 Task: Assign in the project BroaderPath the issue 'Implement a new feature to allow for sentiment analysis of user feedback' to the sprint 'Accelerate Ahead'. Assign in the project BroaderPath the issue 'Address issues related to system accessibility for users with vision impairments' to the sprint 'Accelerate Ahead'. Assign in the project BroaderPath the issue 'Develop a new feature to allow for dynamic pricing and discounts' to the sprint 'Accelerate Ahead'. Assign in the project BroaderPath the issue 'Implement a new feature to allow for product recommendations based on user behavior' to the sprint 'Accelerate Ahead'
Action: Mouse moved to (191, 53)
Screenshot: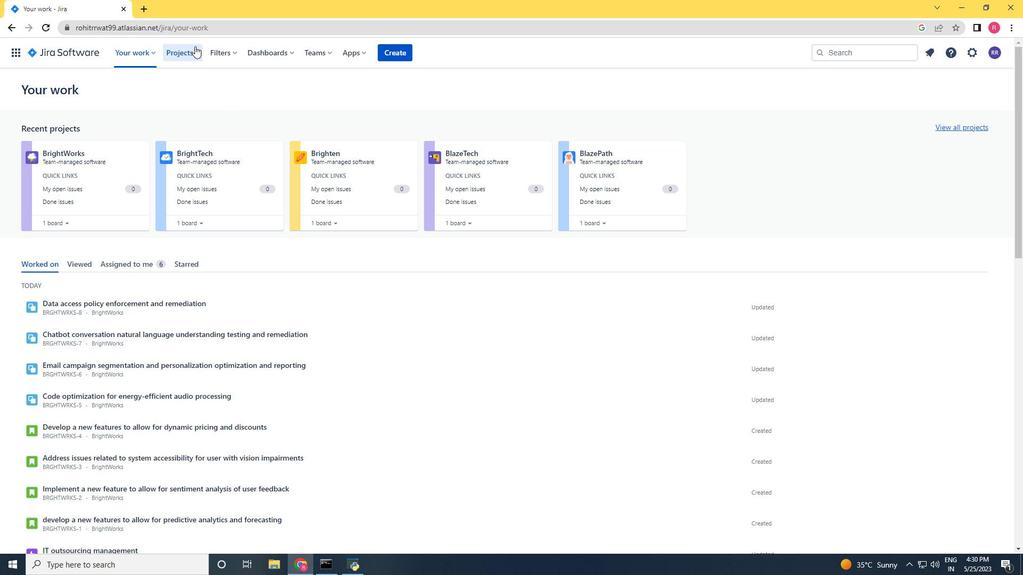 
Action: Mouse pressed left at (191, 53)
Screenshot: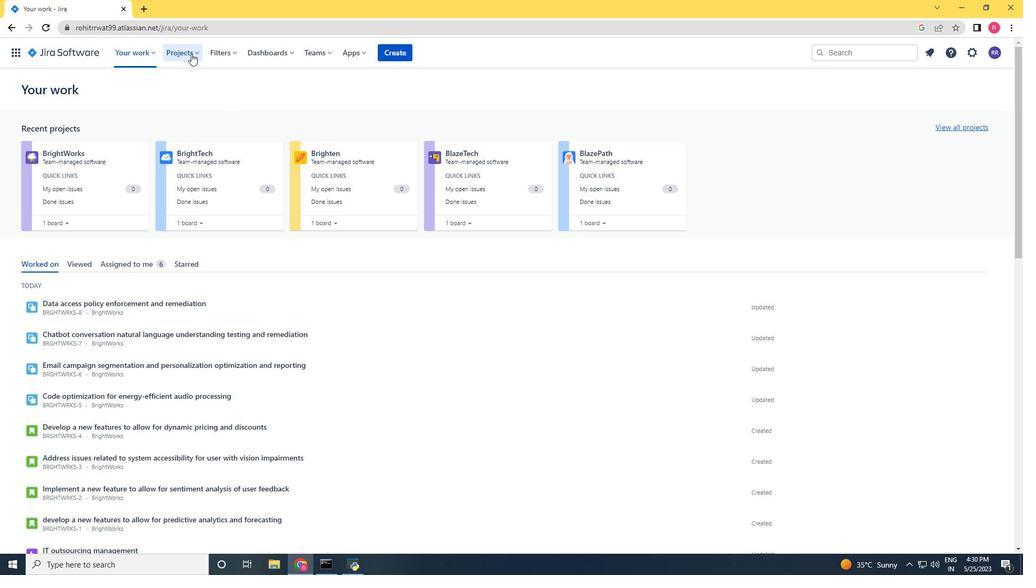 
Action: Mouse moved to (219, 109)
Screenshot: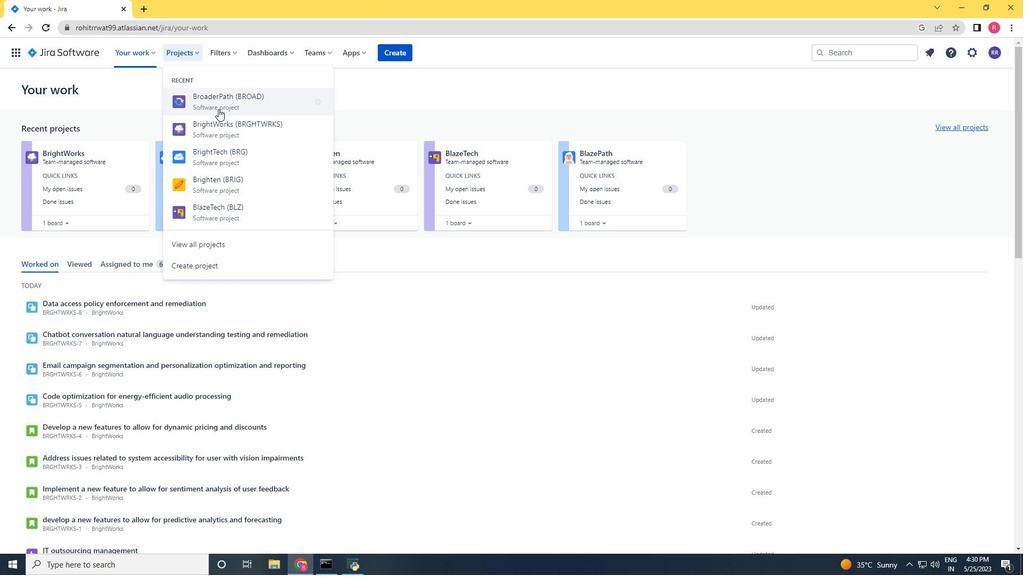 
Action: Mouse pressed left at (219, 109)
Screenshot: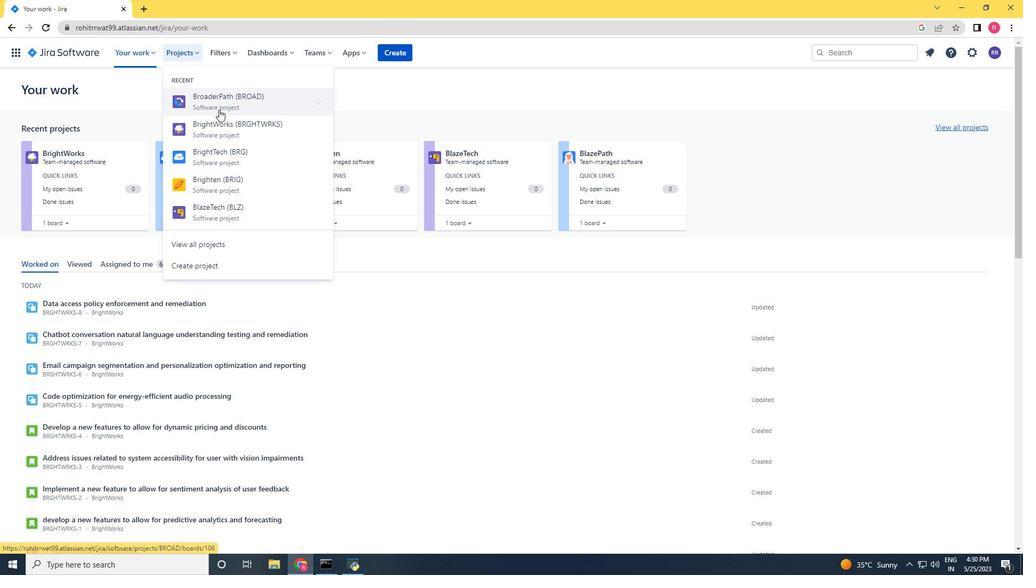 
Action: Mouse moved to (73, 167)
Screenshot: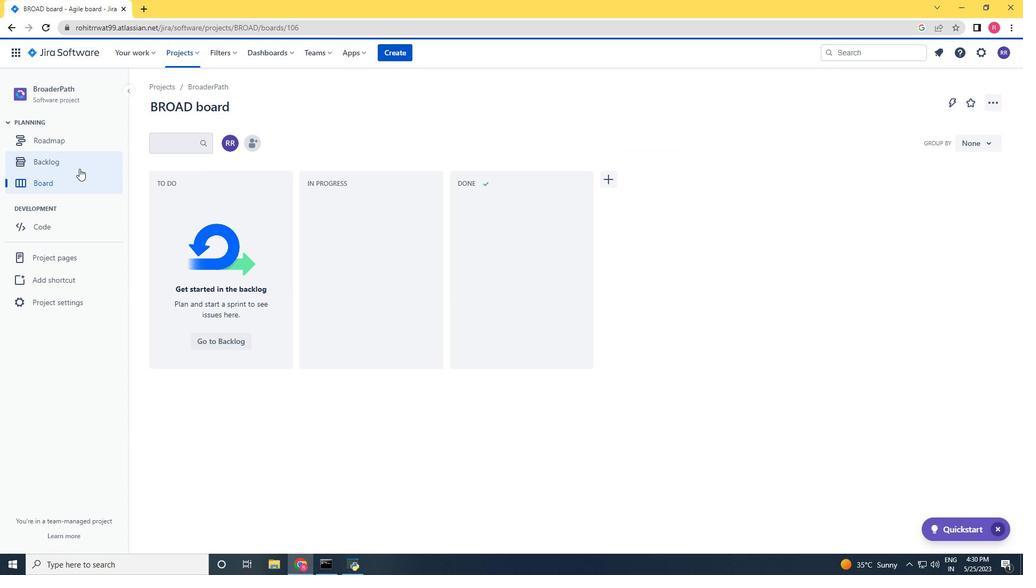 
Action: Mouse pressed left at (73, 167)
Screenshot: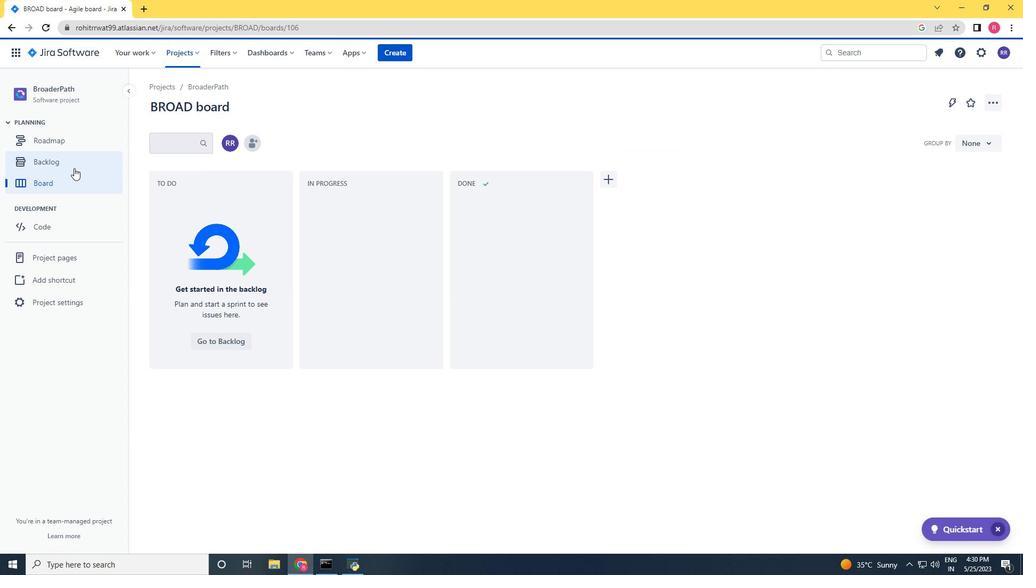 
Action: Mouse moved to (980, 286)
Screenshot: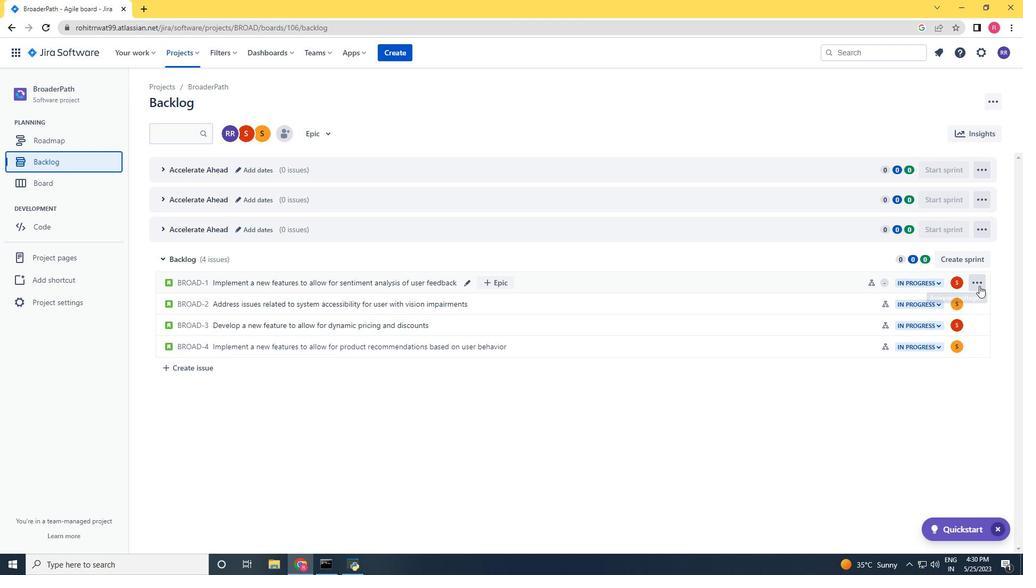 
Action: Mouse pressed left at (980, 286)
Screenshot: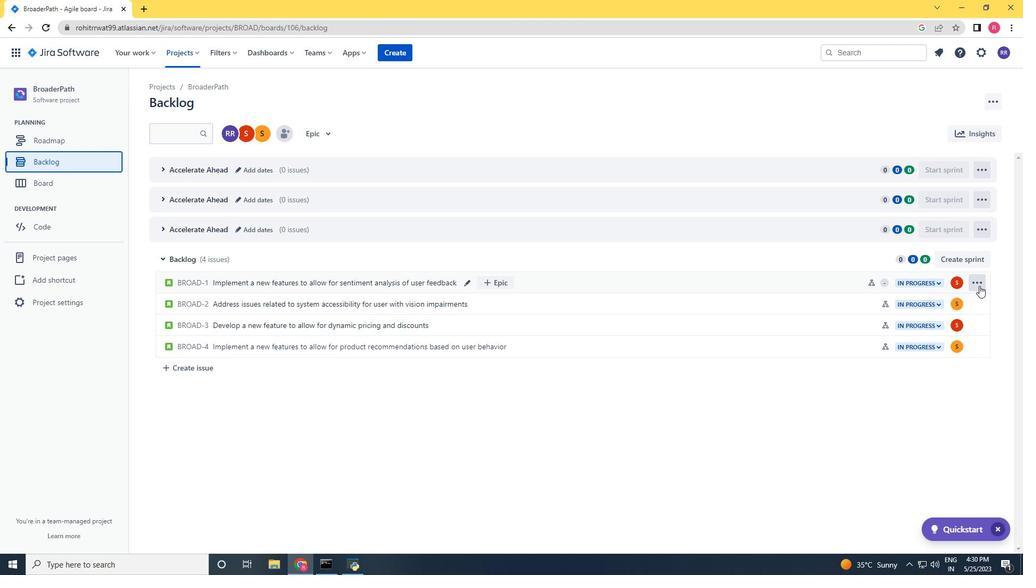 
Action: Mouse moved to (941, 401)
Screenshot: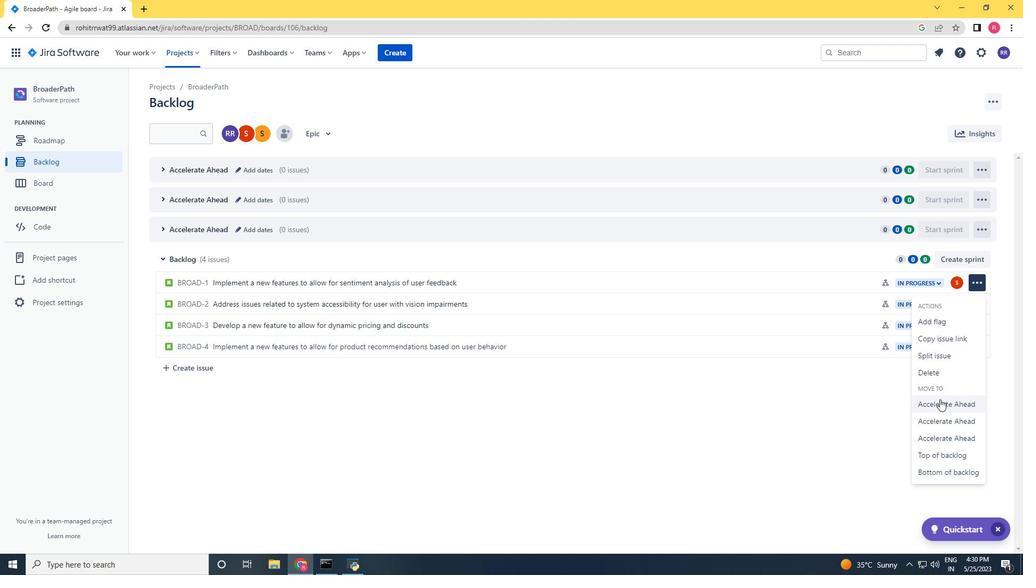 
Action: Mouse pressed left at (941, 401)
Screenshot: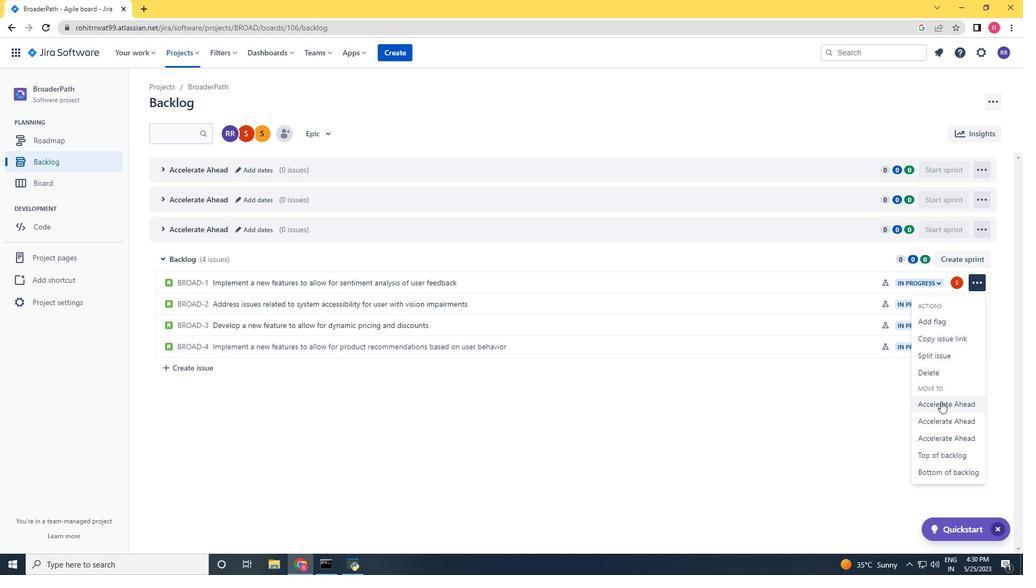 
Action: Mouse moved to (969, 281)
Screenshot: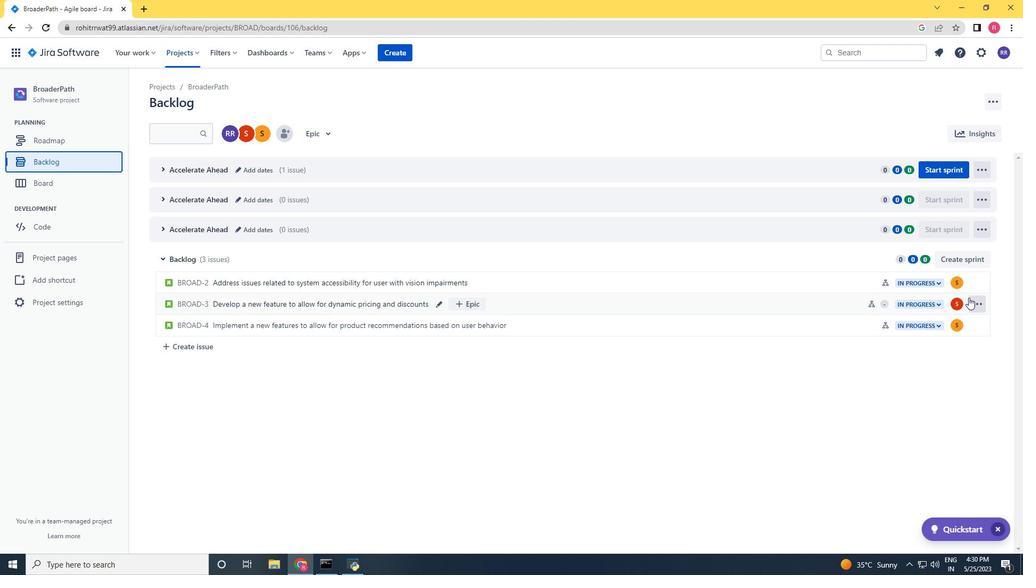 
Action: Mouse pressed left at (969, 281)
Screenshot: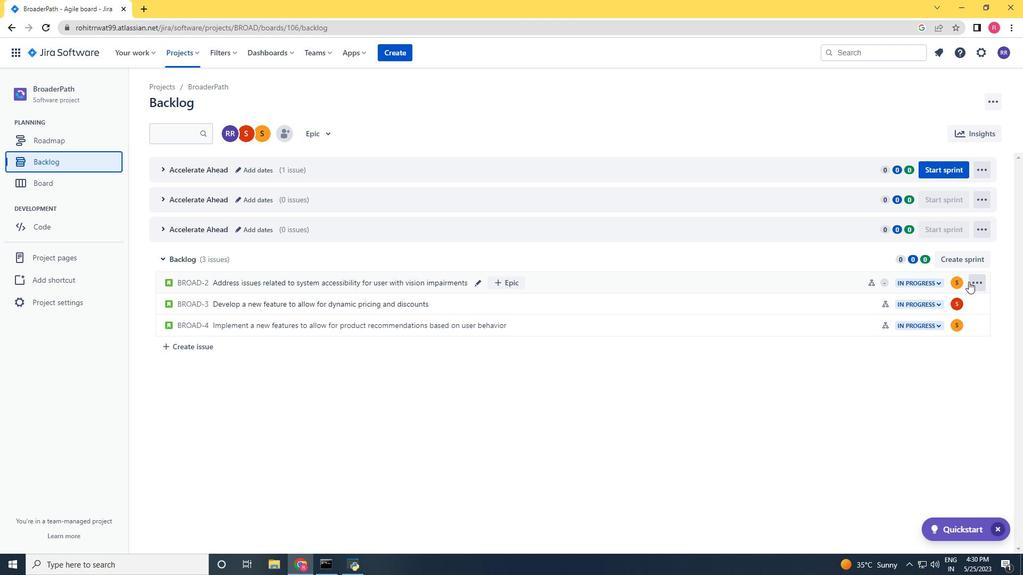
Action: Mouse moved to (968, 402)
Screenshot: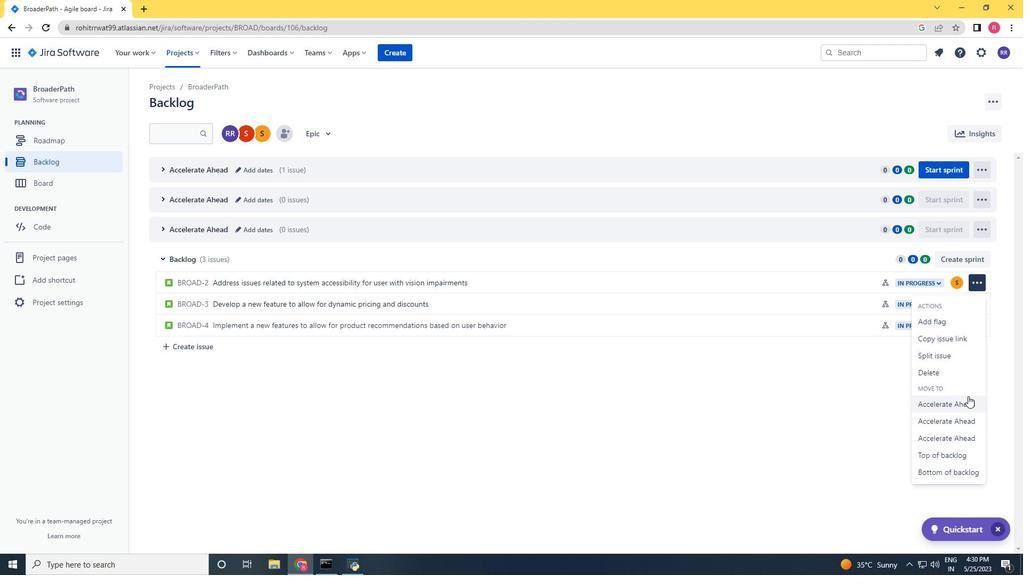 
Action: Mouse pressed left at (968, 402)
Screenshot: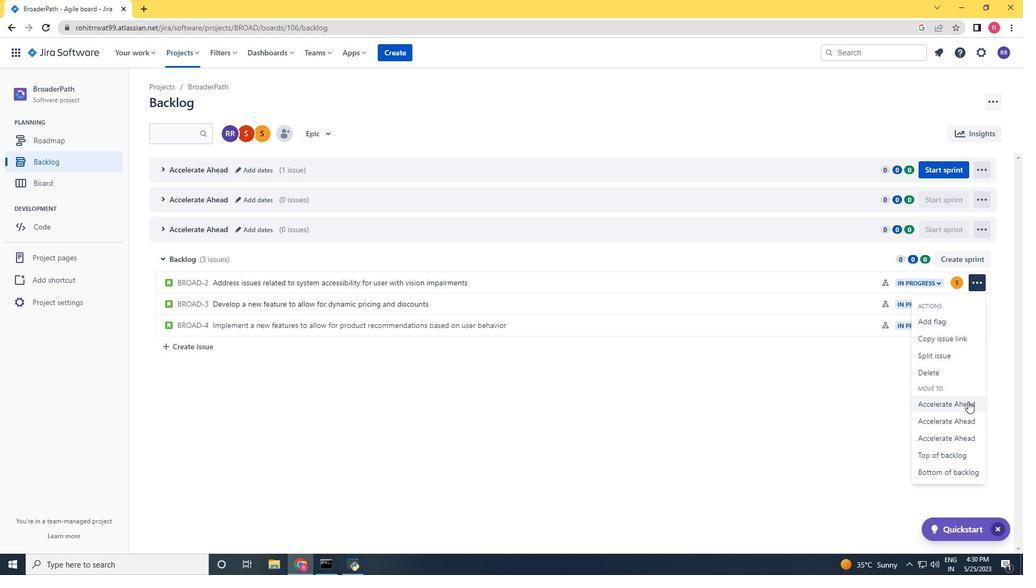 
Action: Mouse moved to (975, 280)
Screenshot: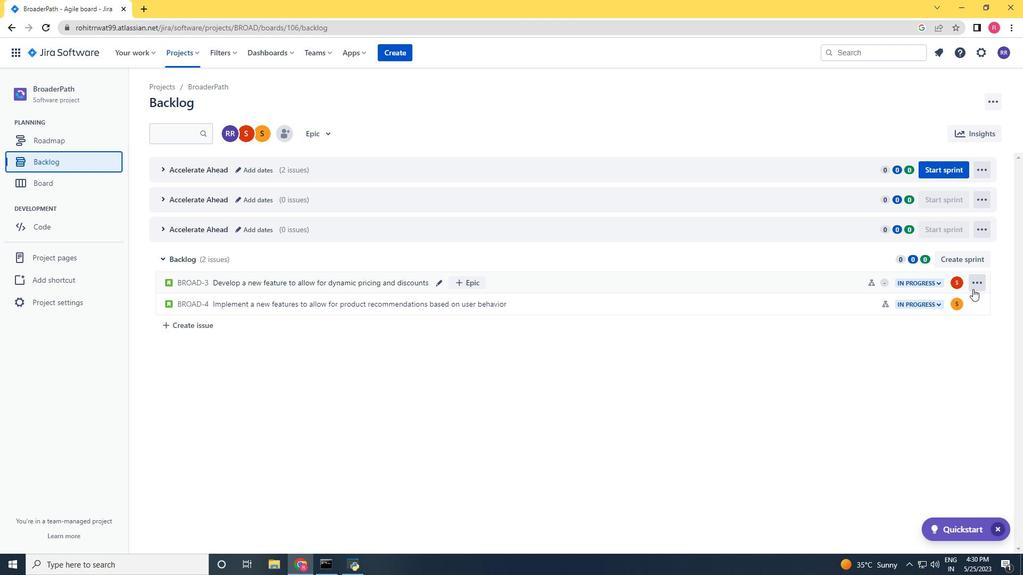 
Action: Mouse pressed left at (975, 280)
Screenshot: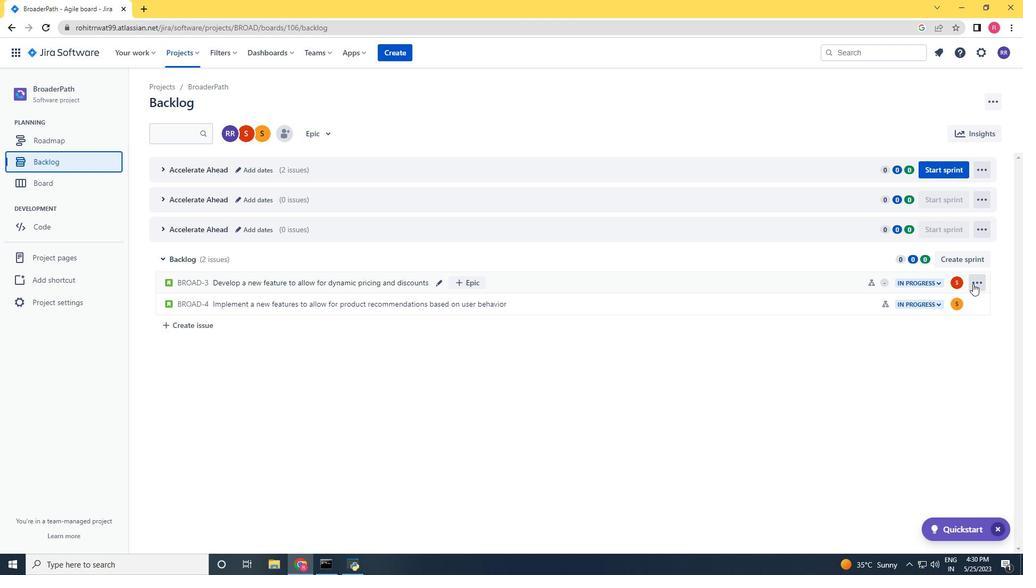 
Action: Mouse moved to (970, 430)
Screenshot: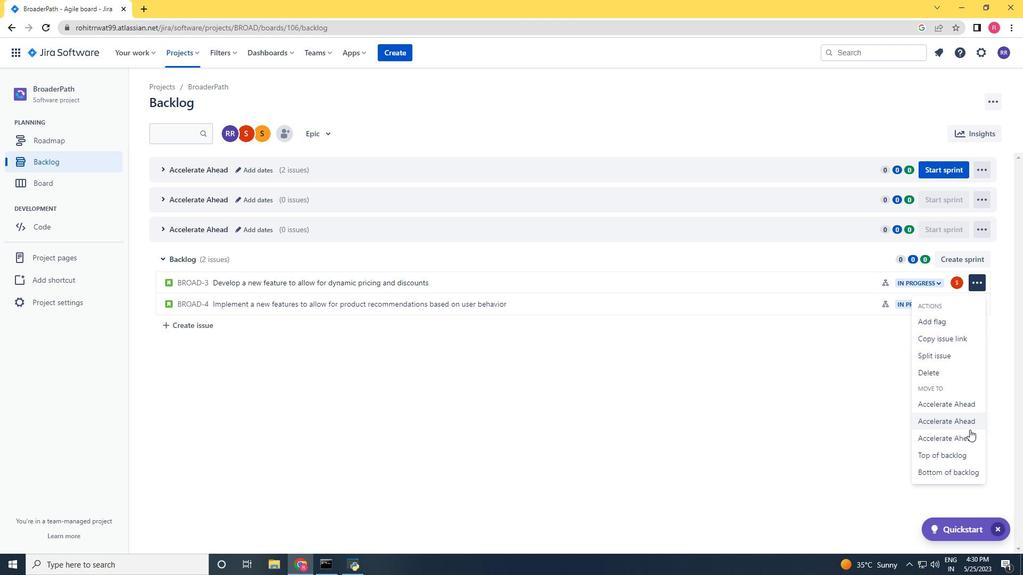 
Action: Mouse pressed left at (970, 430)
Screenshot: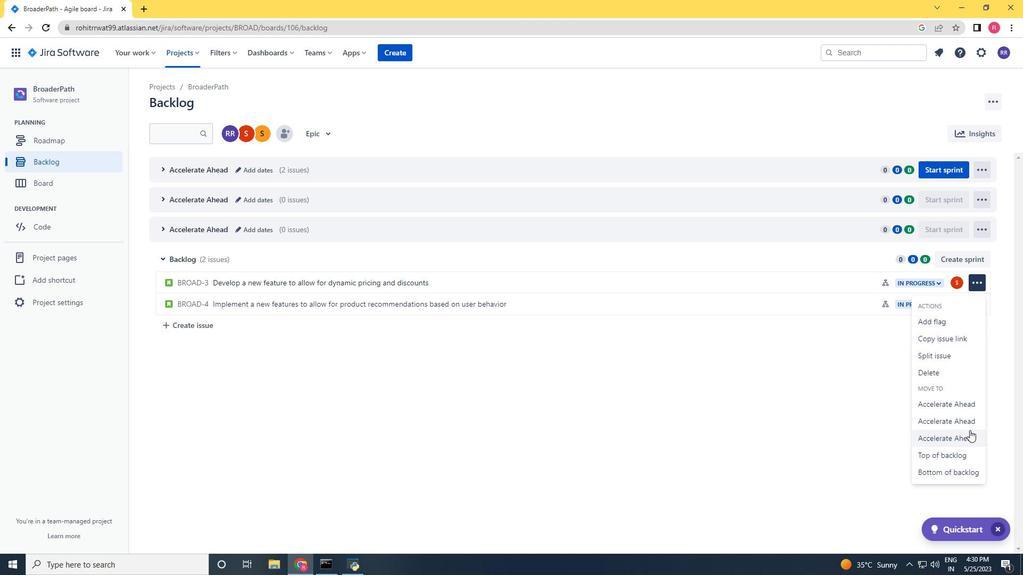 
Action: Mouse moved to (984, 283)
Screenshot: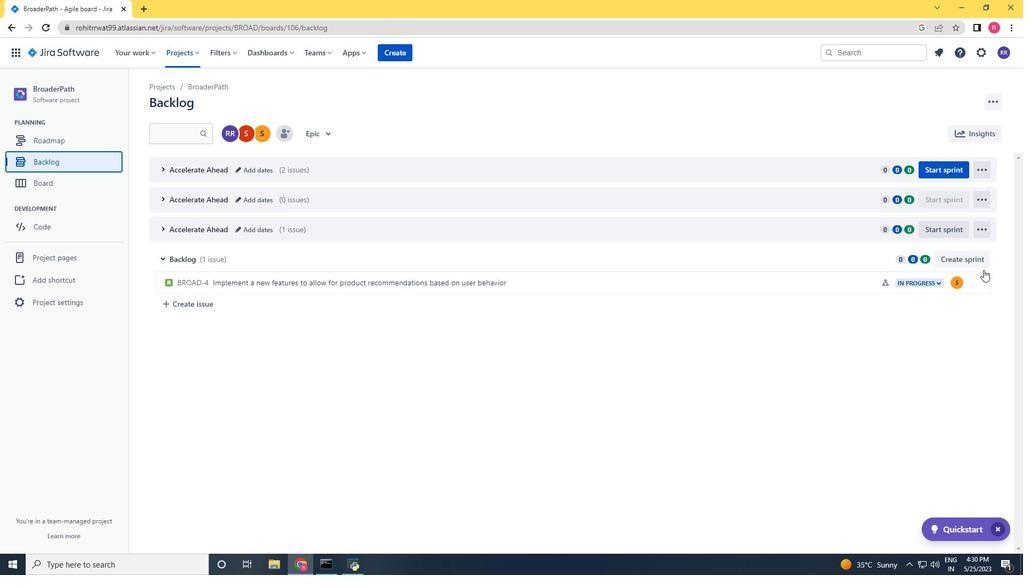 
Action: Mouse pressed left at (984, 283)
Screenshot: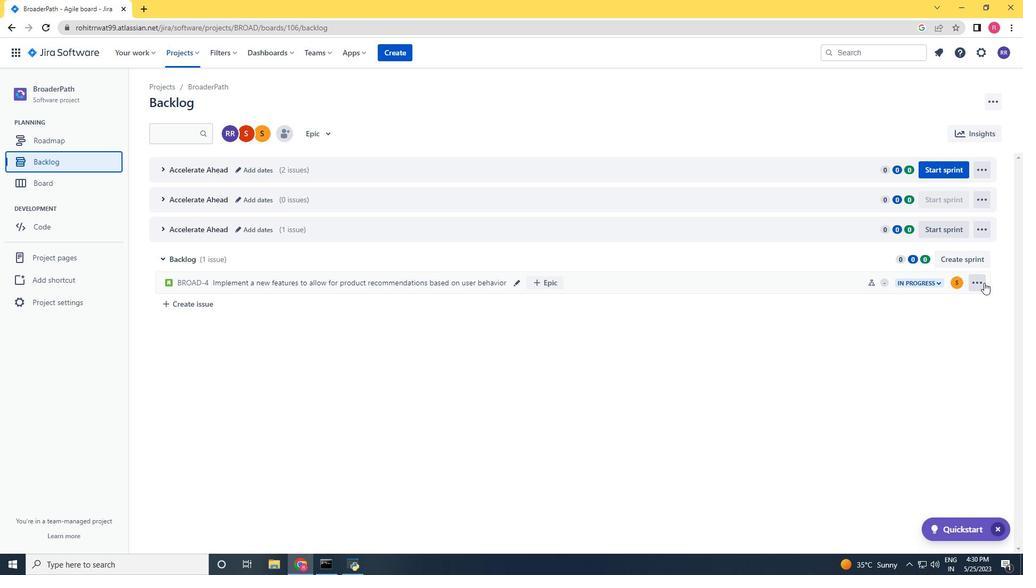
Action: Mouse moved to (972, 442)
Screenshot: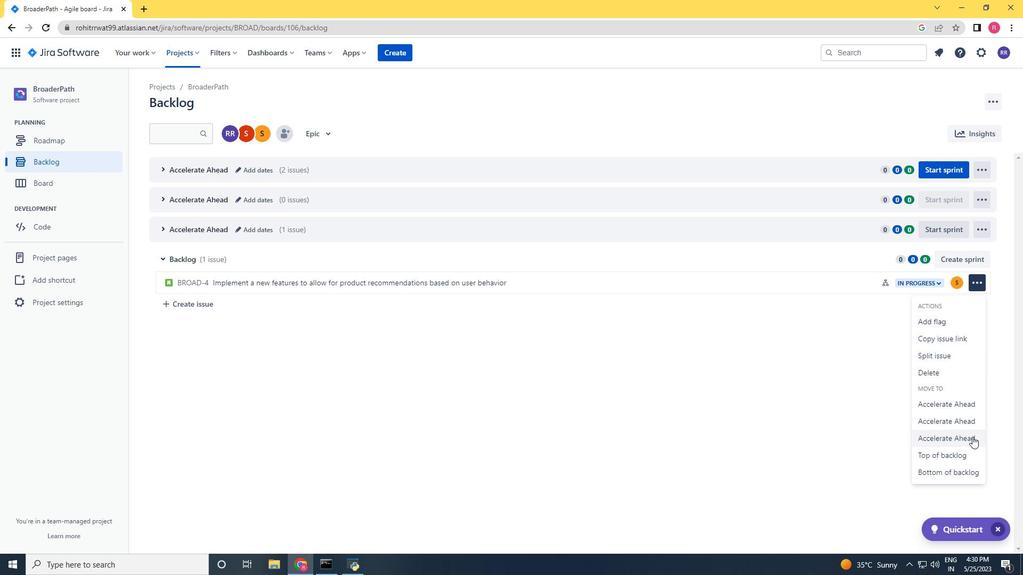 
Action: Mouse pressed left at (972, 442)
Screenshot: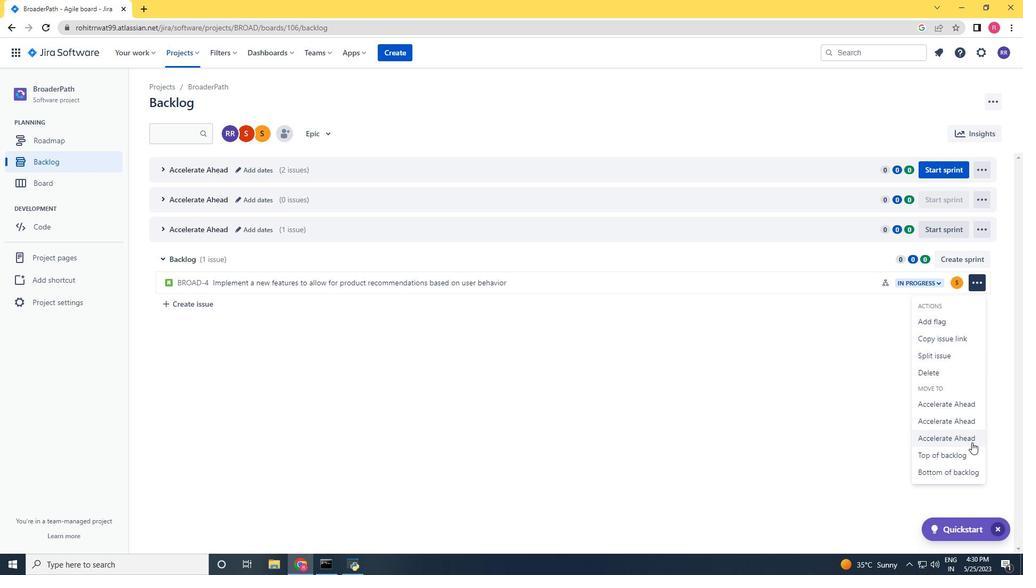 
Action: Mouse moved to (162, 168)
Screenshot: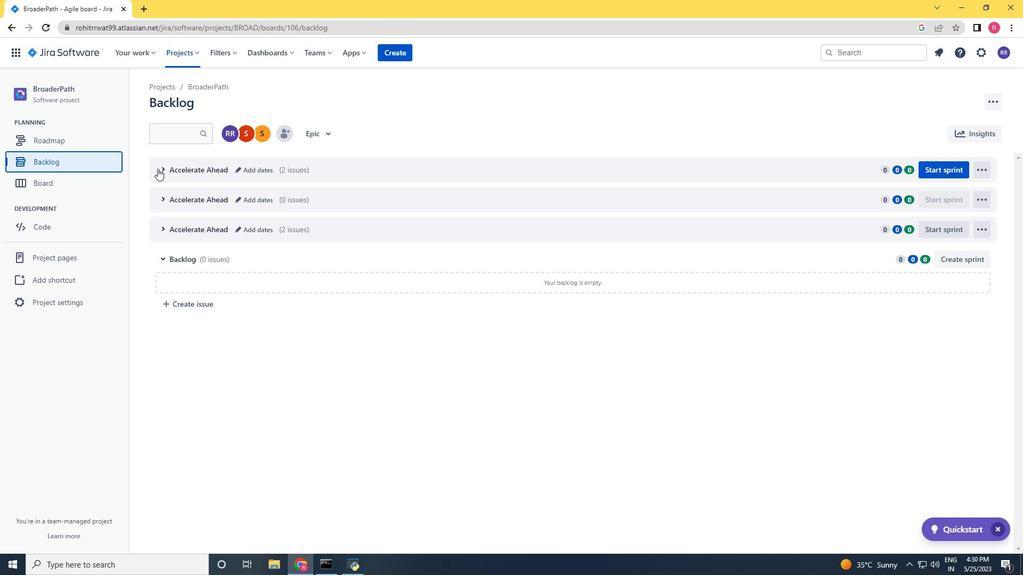 
Action: Mouse pressed left at (162, 168)
Screenshot: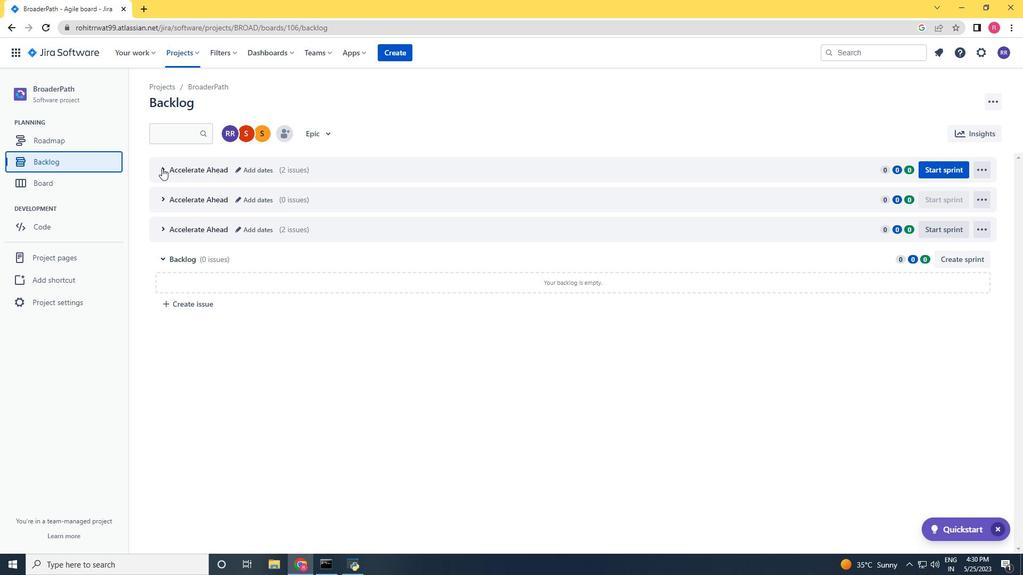 
Action: Mouse moved to (162, 289)
Screenshot: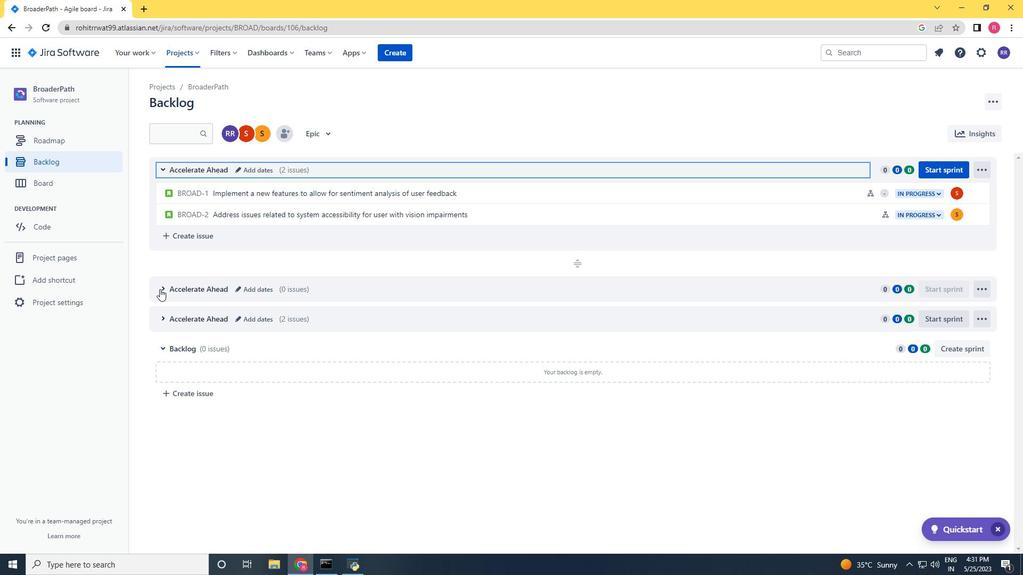 
Action: Mouse pressed left at (162, 289)
Screenshot: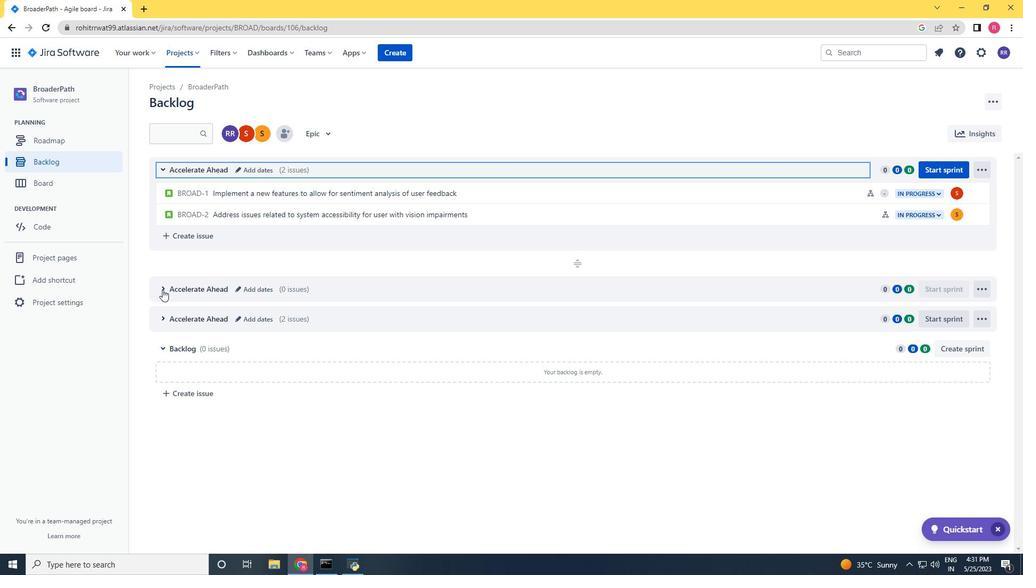 
Action: Mouse moved to (161, 292)
Screenshot: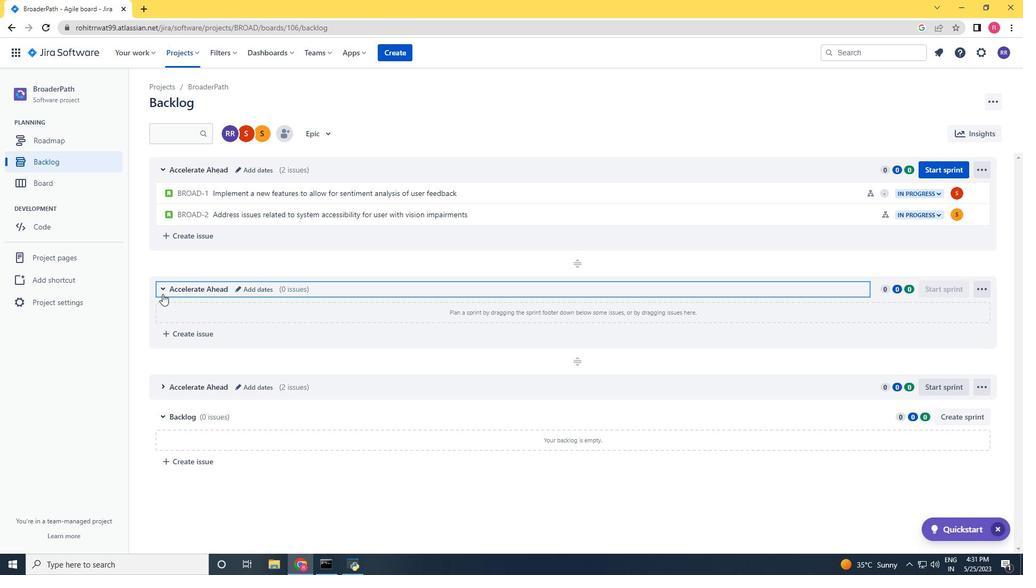 
Action: Mouse pressed left at (161, 292)
Screenshot: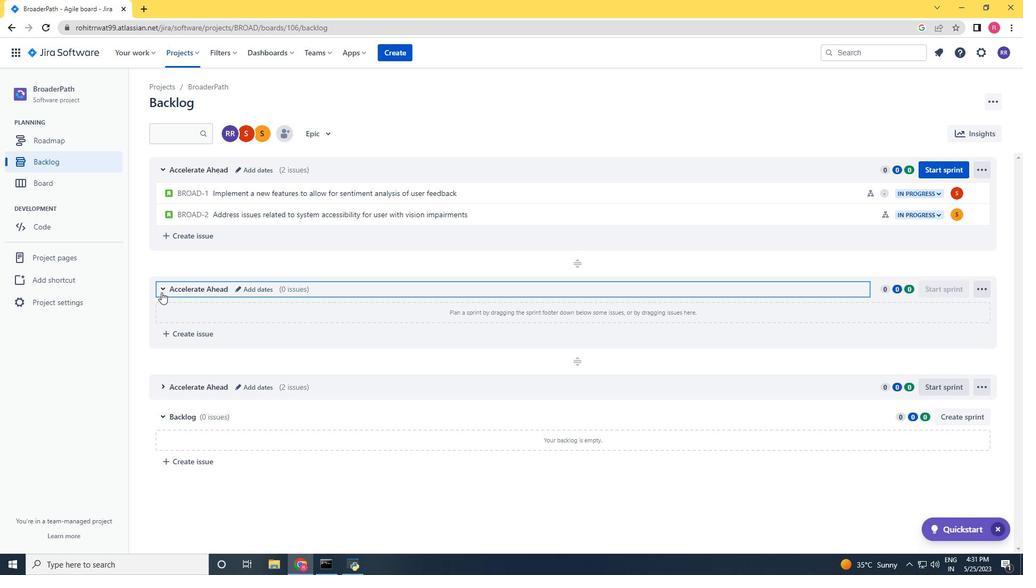 
Action: Mouse moved to (160, 314)
Screenshot: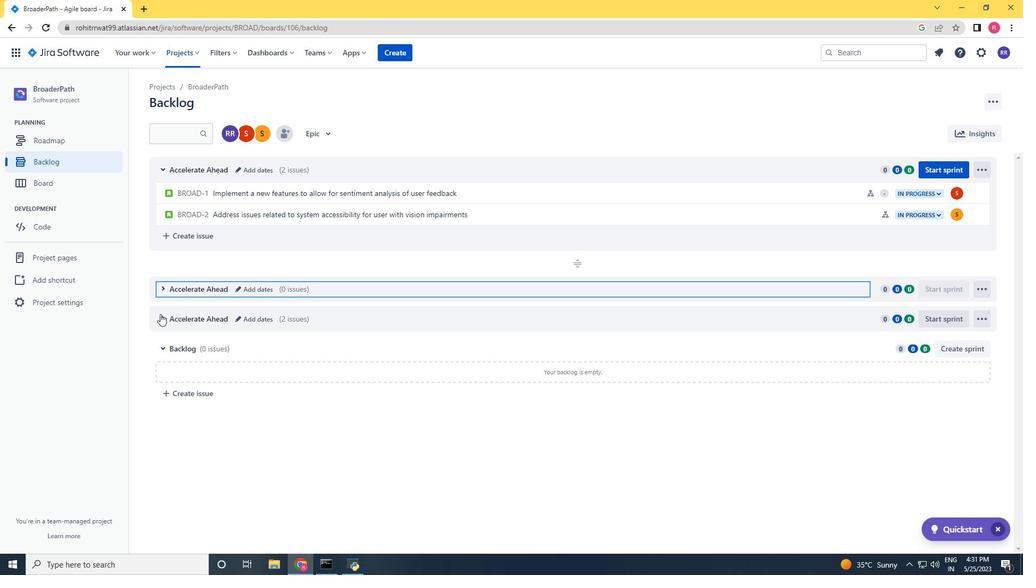 
Action: Mouse pressed left at (160, 314)
Screenshot: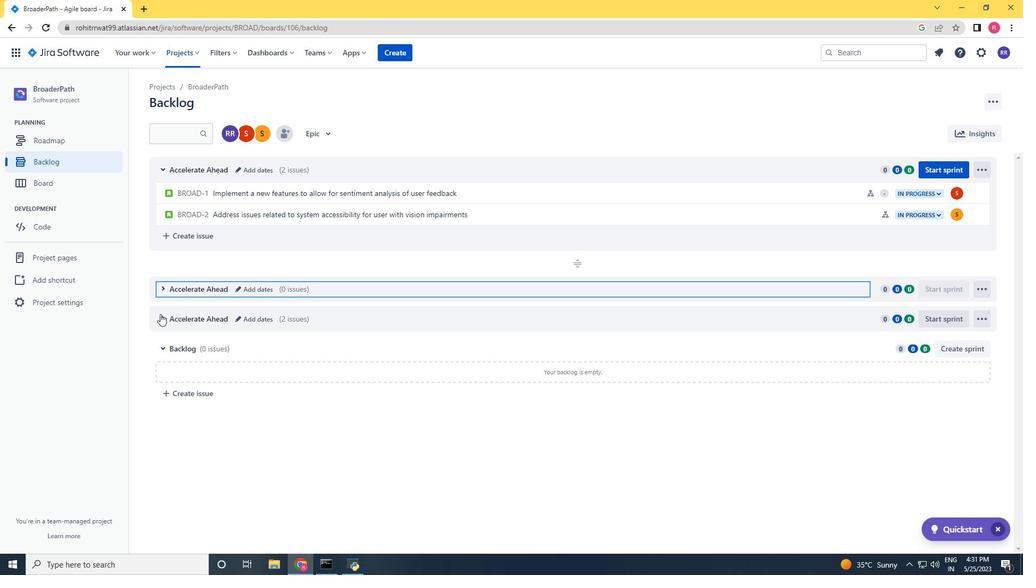 
Action: Mouse moved to (769, 216)
Screenshot: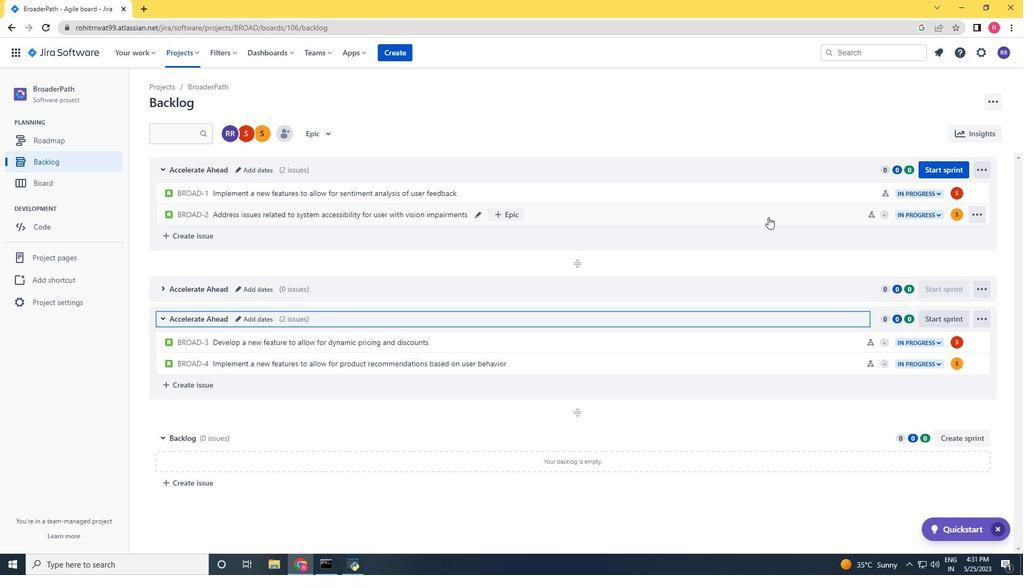 
Action: Mouse pressed left at (769, 216)
Screenshot: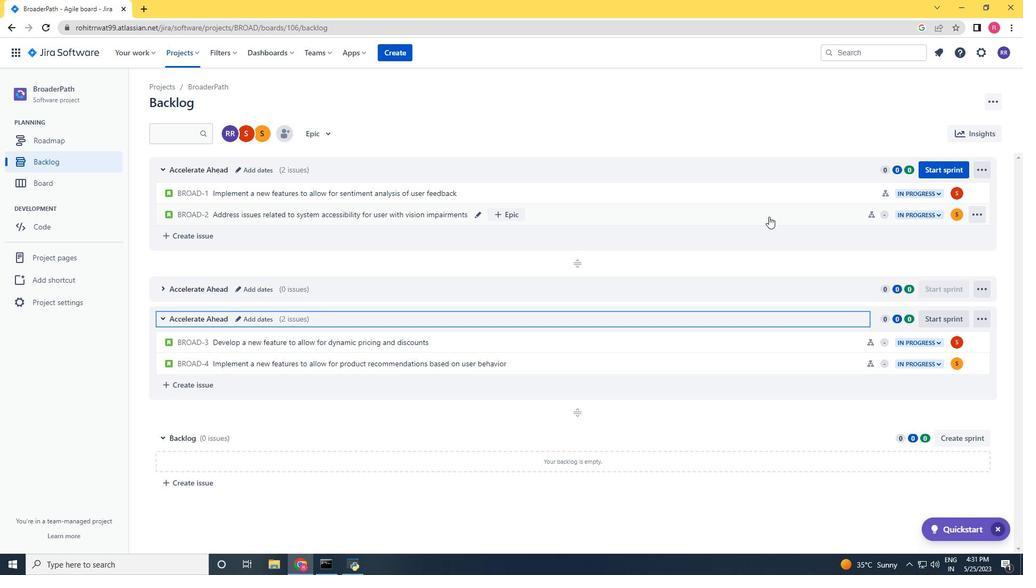 
Action: Mouse moved to (203, 307)
Screenshot: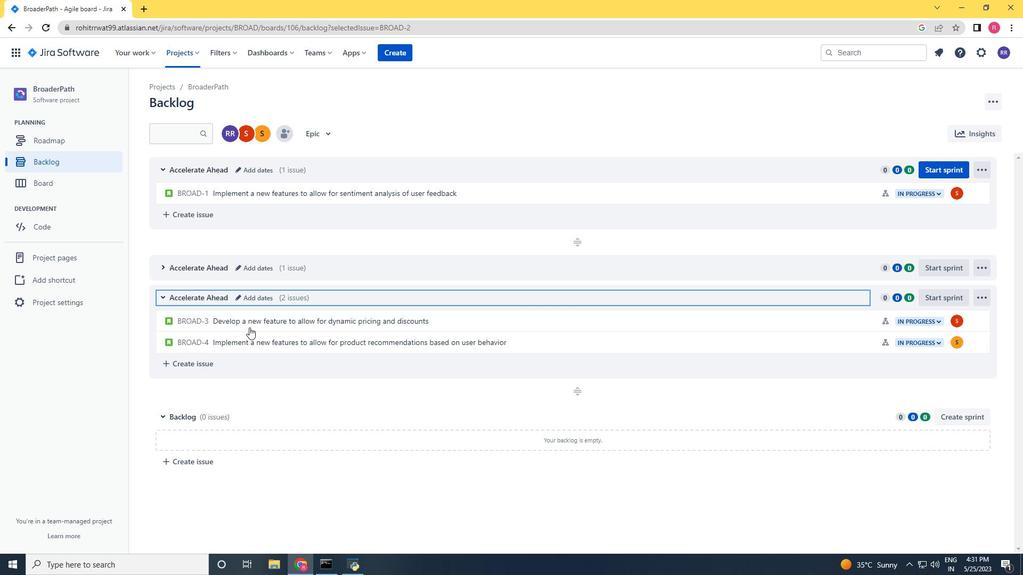 
Action: Mouse scrolled (203, 306) with delta (0, 0)
Screenshot: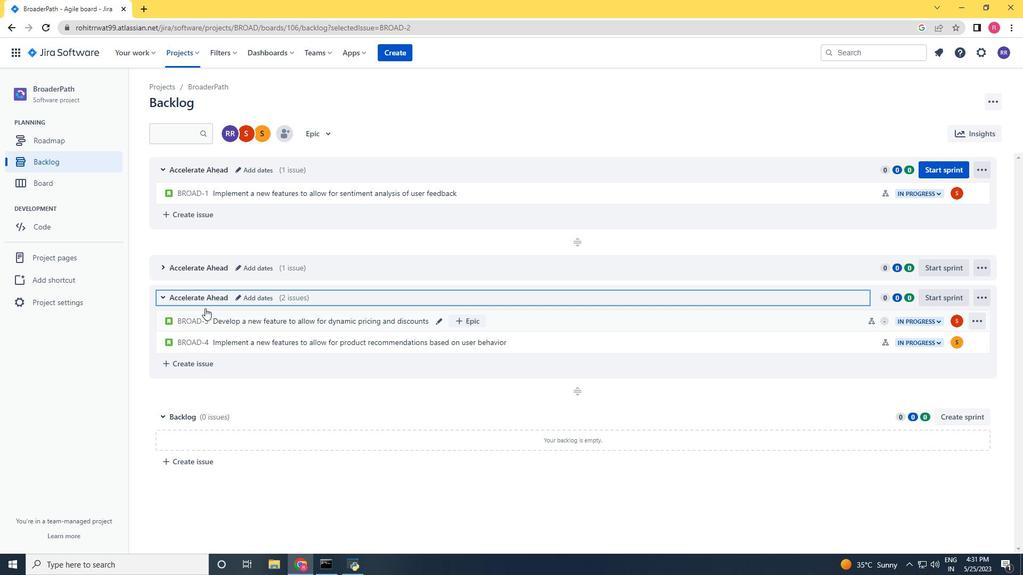 
Action: Mouse scrolled (203, 306) with delta (0, 0)
Screenshot: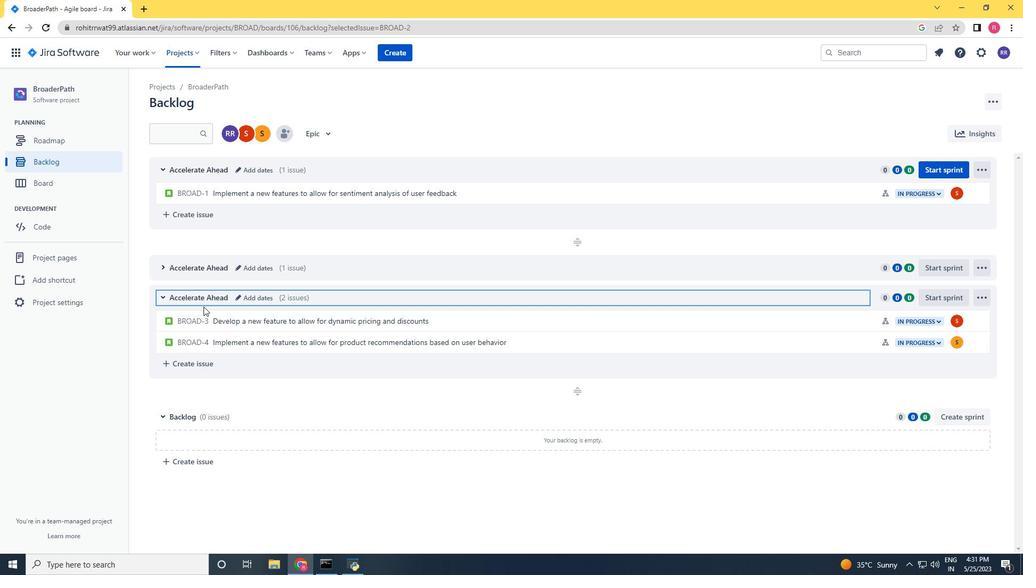 
Action: Mouse moved to (164, 265)
Screenshot: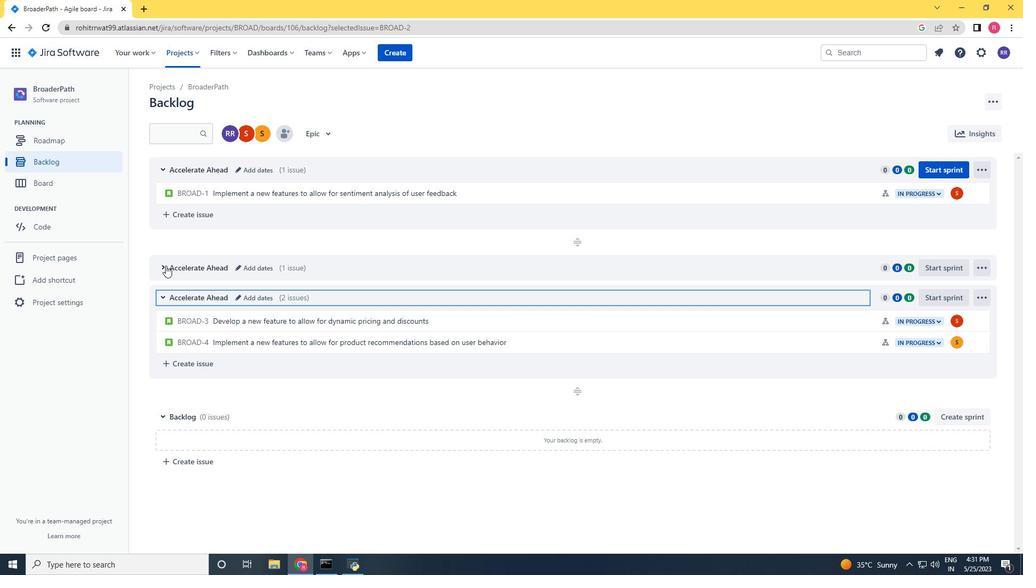 
Action: Mouse pressed left at (164, 265)
Screenshot: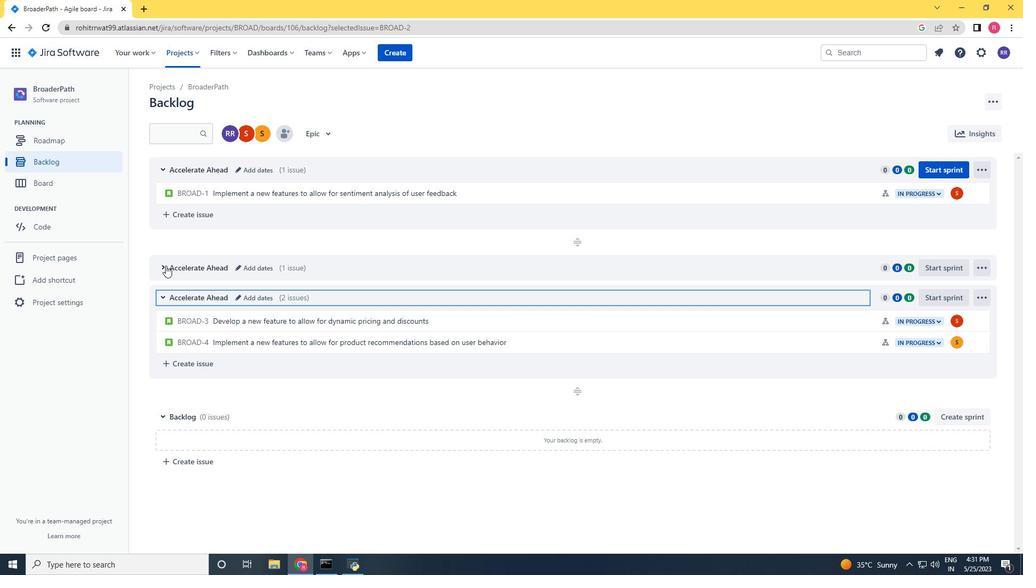 
Action: Mouse scrolled (164, 265) with delta (0, 0)
Screenshot: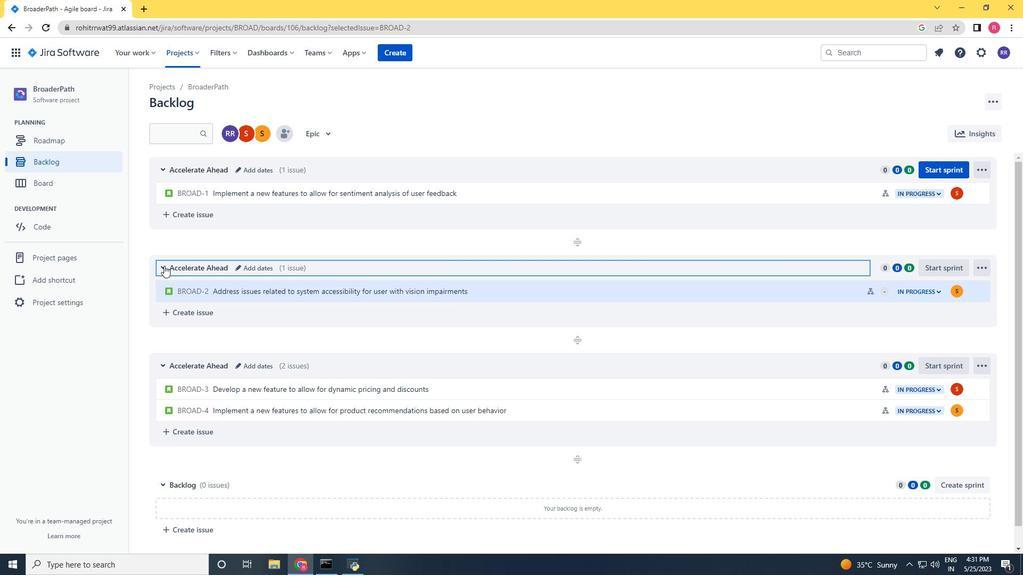 
Action: Mouse scrolled (164, 265) with delta (0, 0)
Screenshot: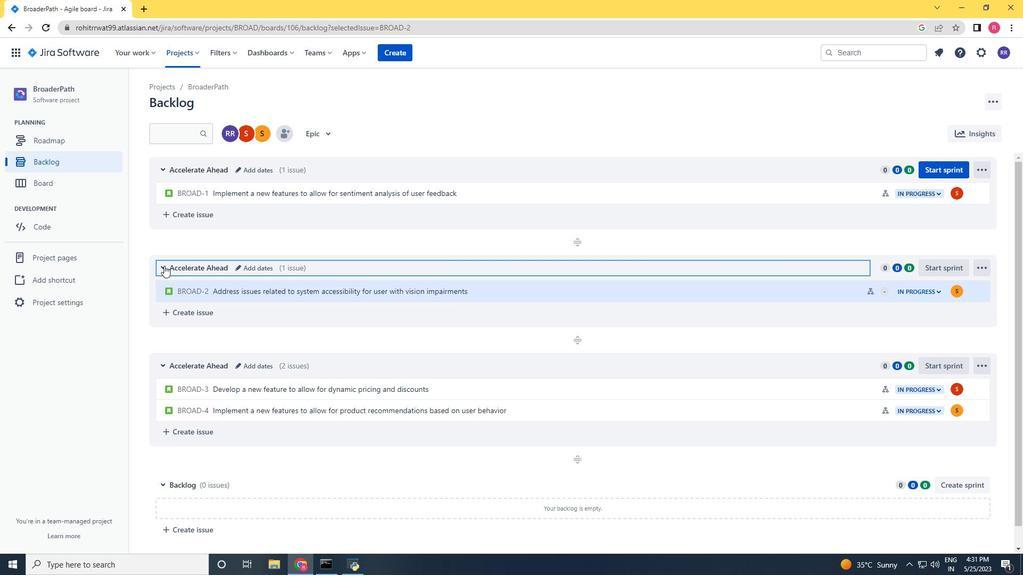 
Action: Mouse scrolled (164, 265) with delta (0, 0)
Screenshot: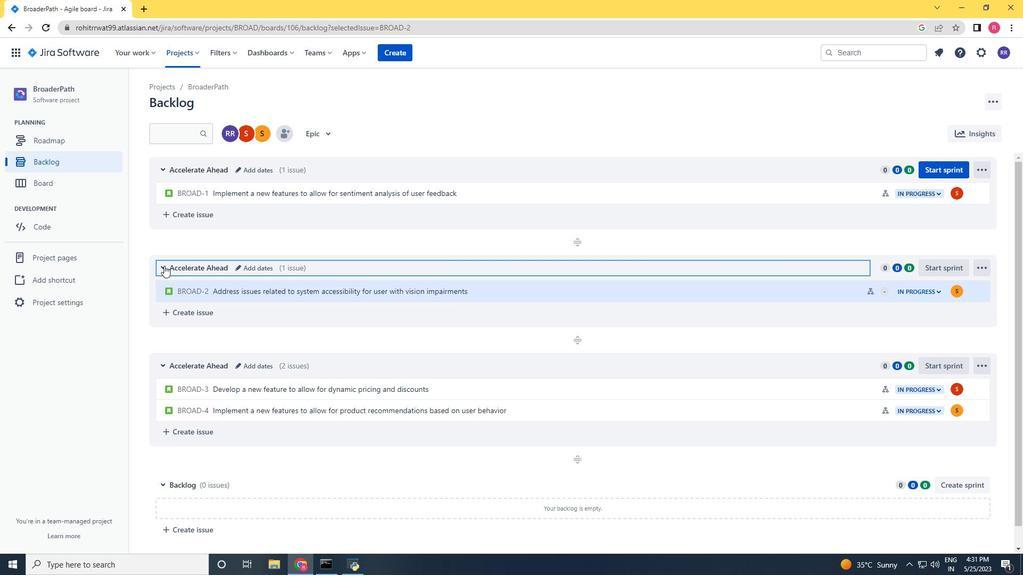 
Action: Mouse scrolled (164, 265) with delta (0, 0)
Screenshot: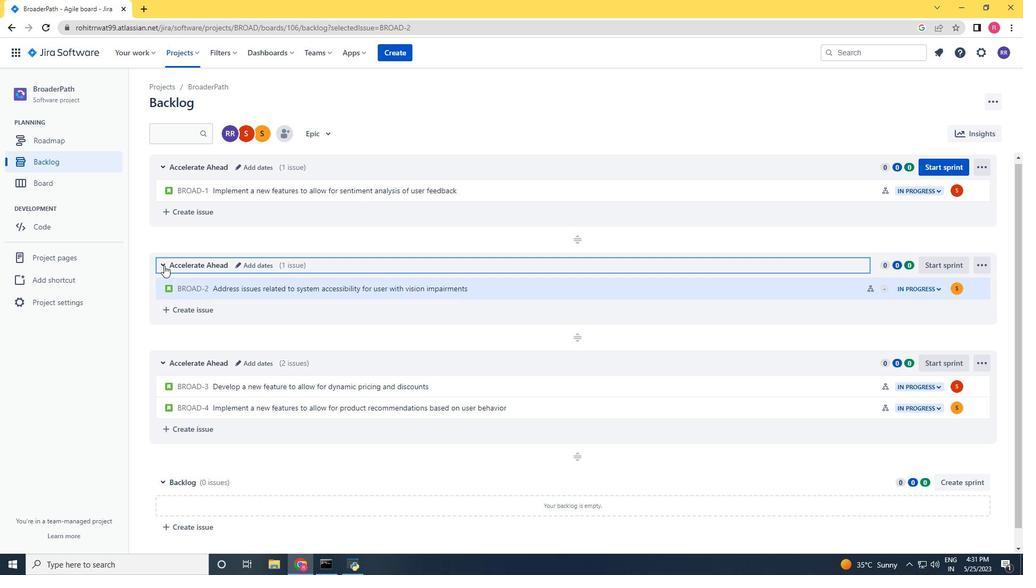 
Action: Mouse scrolled (164, 266) with delta (0, 0)
Screenshot: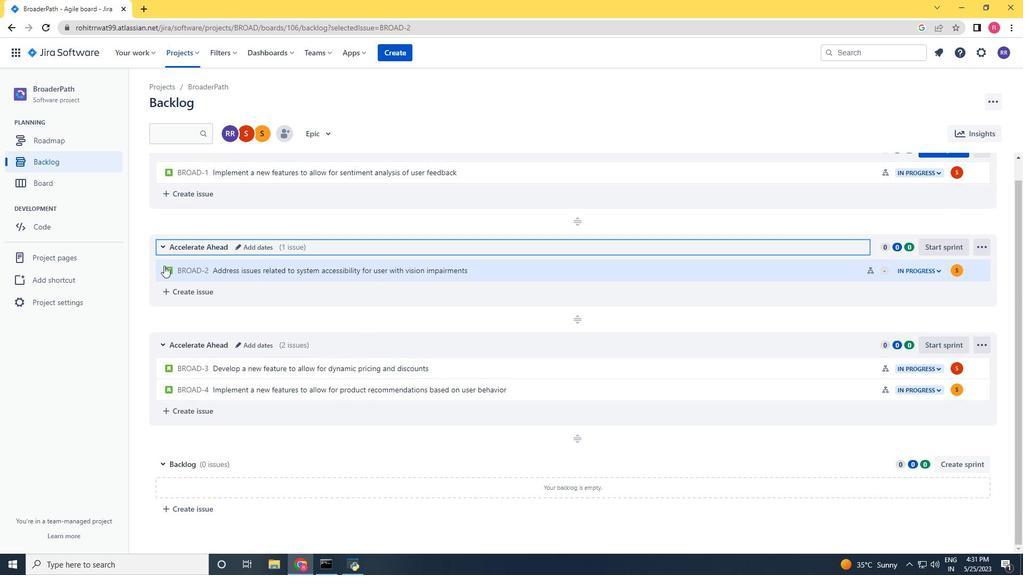 
Action: Mouse scrolled (164, 266) with delta (0, 0)
Screenshot: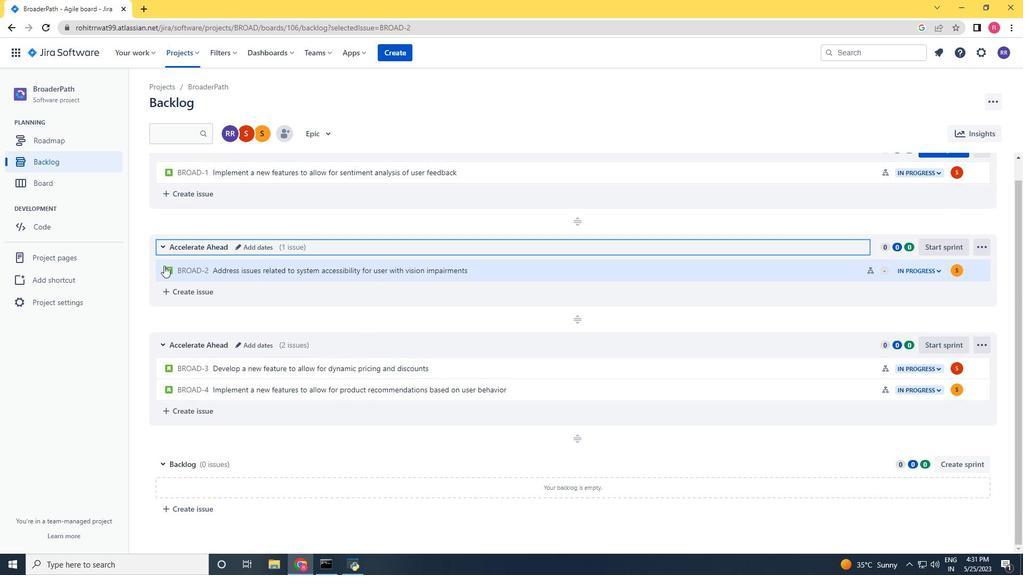 
Action: Mouse scrolled (164, 266) with delta (0, 0)
Screenshot: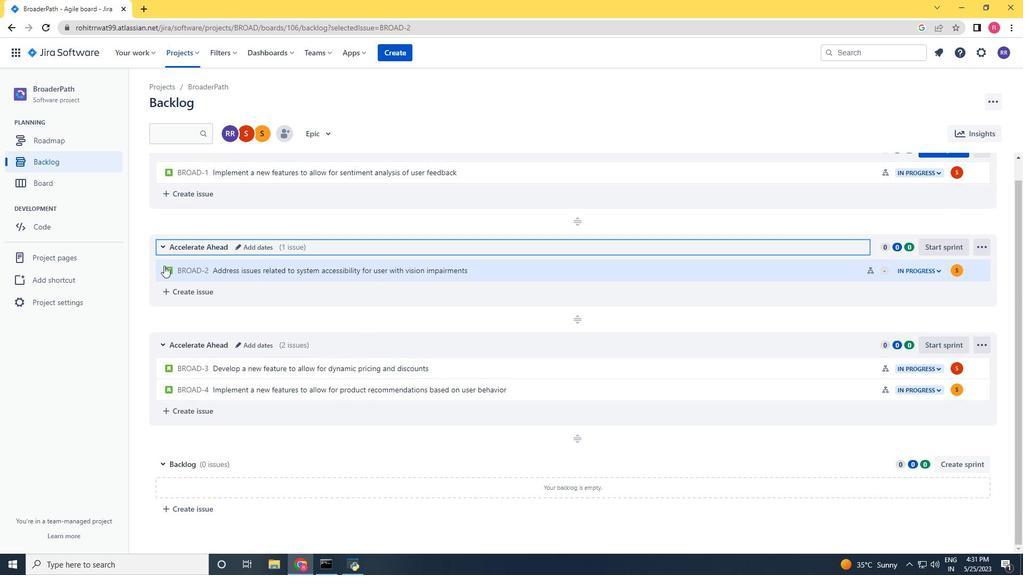
Action: Mouse scrolled (164, 266) with delta (0, 0)
Screenshot: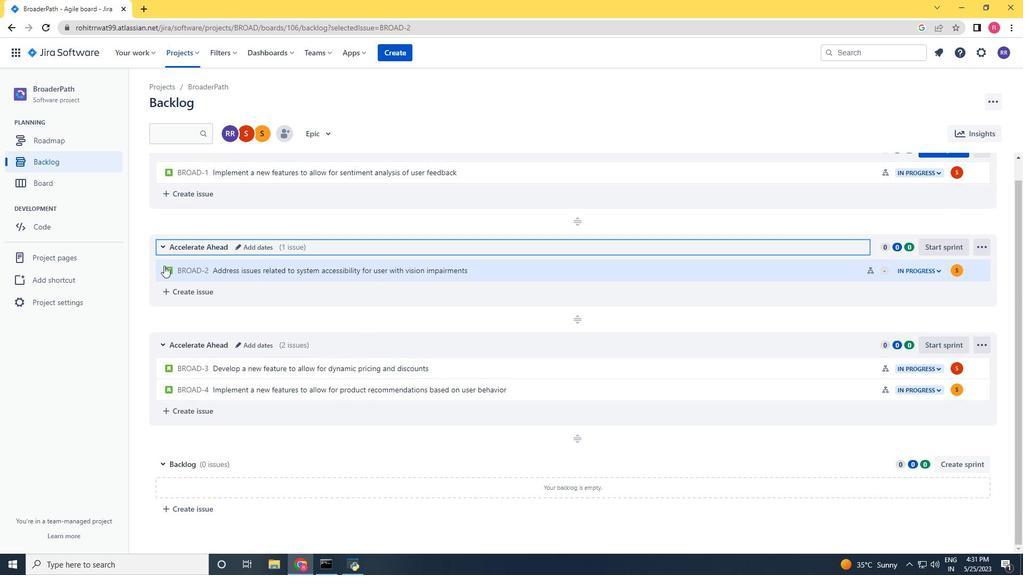 
Action: Mouse scrolled (164, 266) with delta (0, 0)
Screenshot: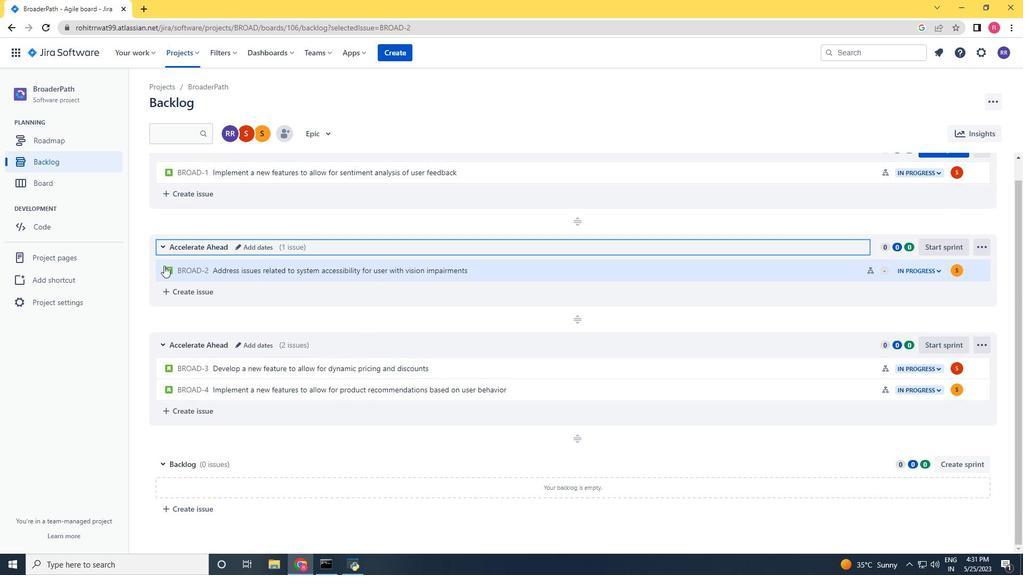 
